 Task: Sort the products in the category "Cheddar" by price (highest first).
Action: Mouse moved to (704, 256)
Screenshot: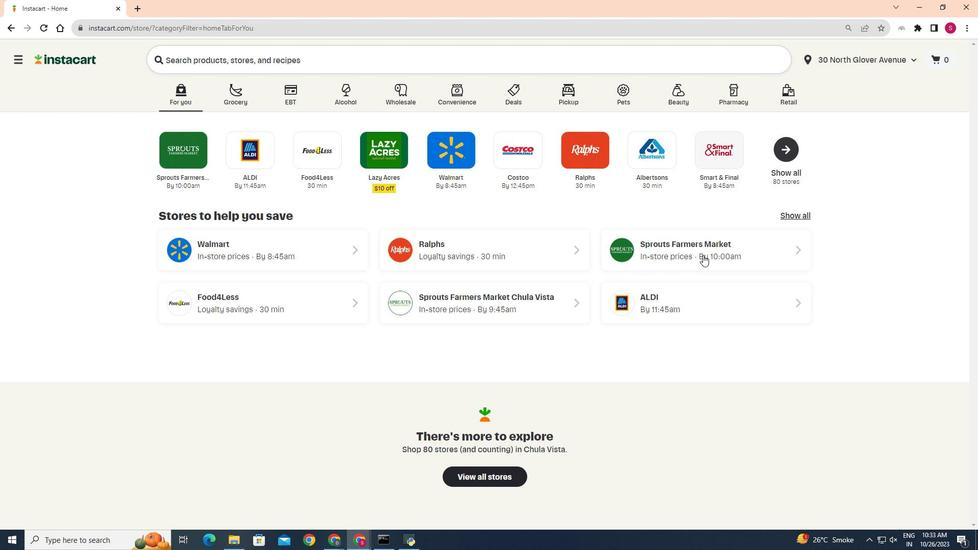
Action: Mouse pressed left at (704, 256)
Screenshot: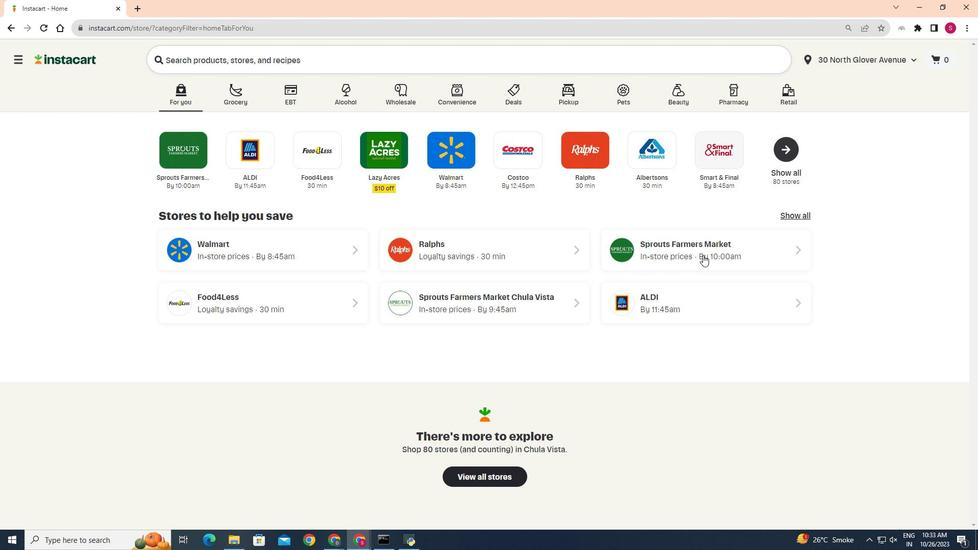 
Action: Mouse moved to (38, 461)
Screenshot: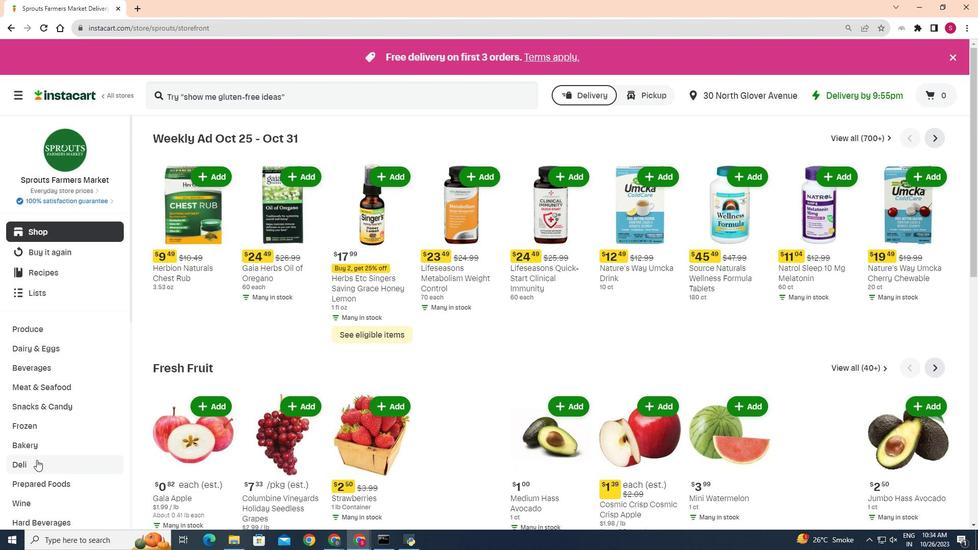 
Action: Mouse pressed left at (38, 461)
Screenshot: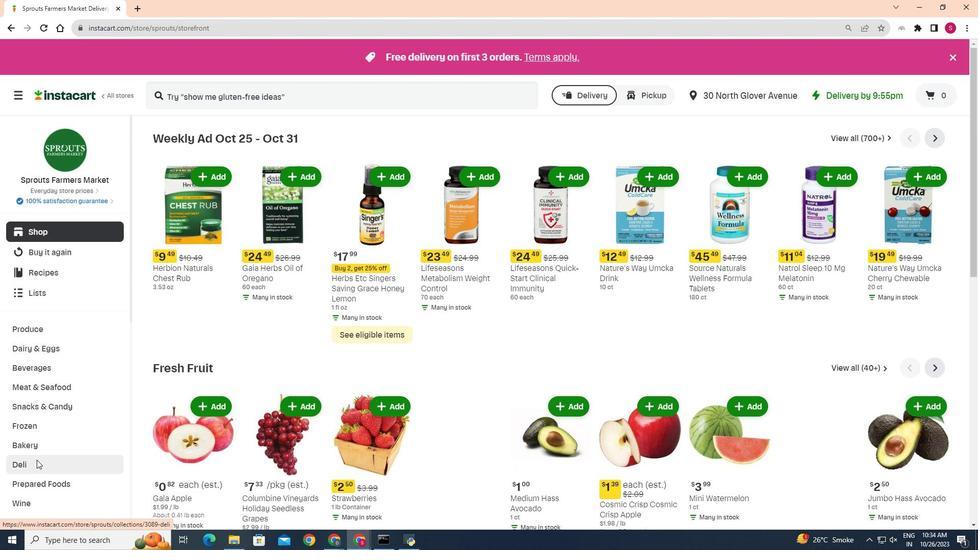 
Action: Mouse moved to (264, 162)
Screenshot: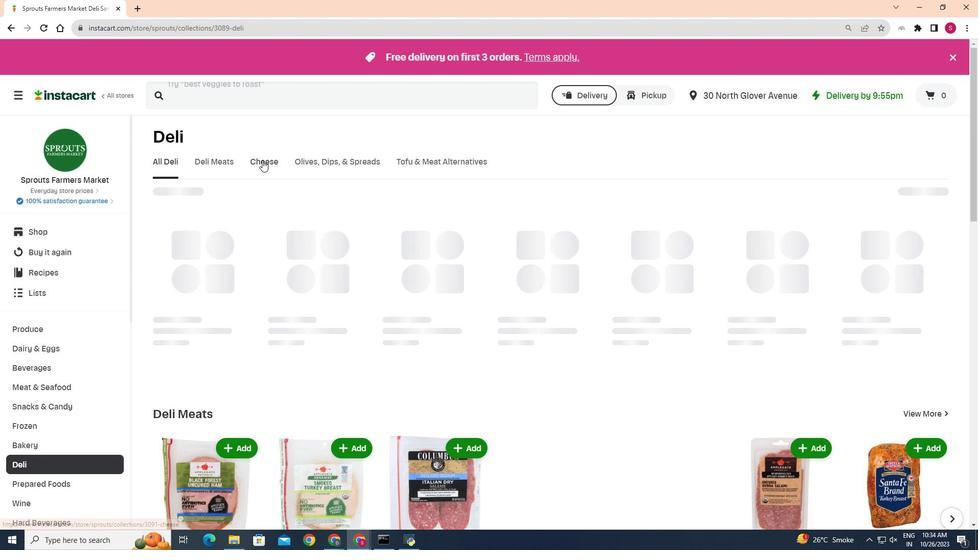 
Action: Mouse pressed left at (264, 162)
Screenshot: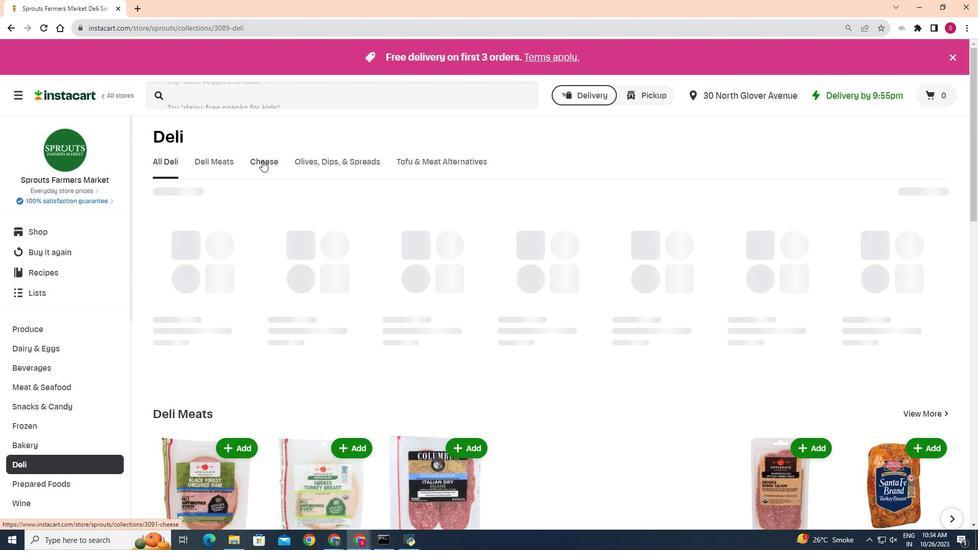 
Action: Mouse moved to (242, 212)
Screenshot: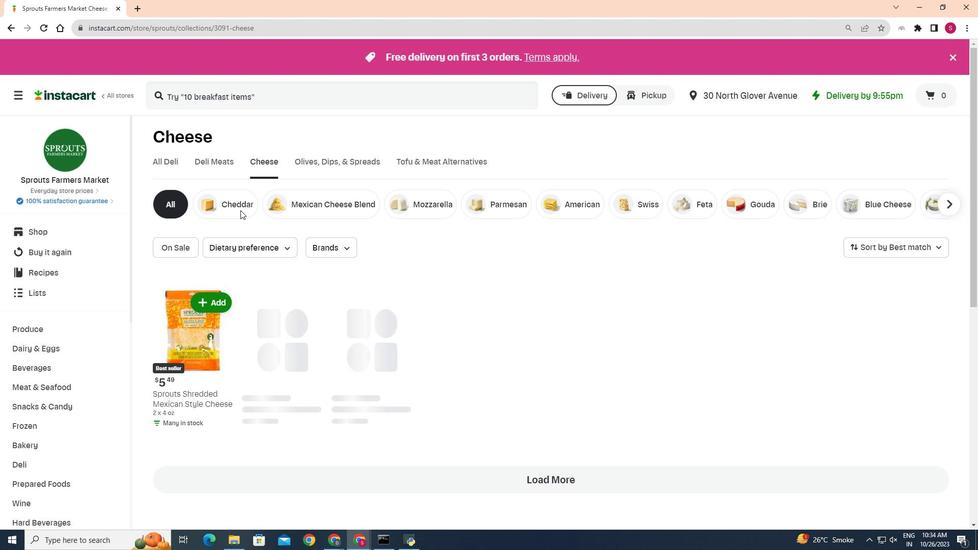 
Action: Mouse pressed left at (242, 212)
Screenshot: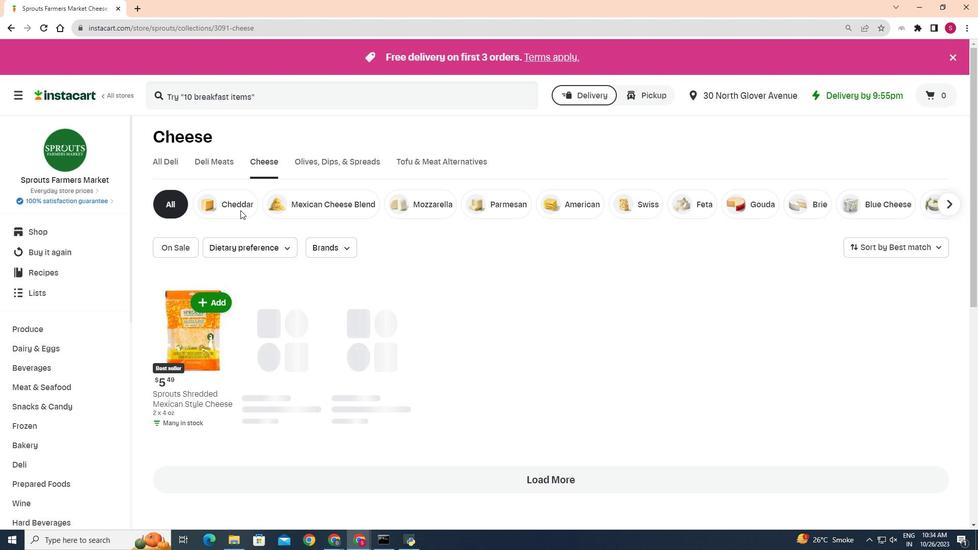 
Action: Mouse moved to (941, 241)
Screenshot: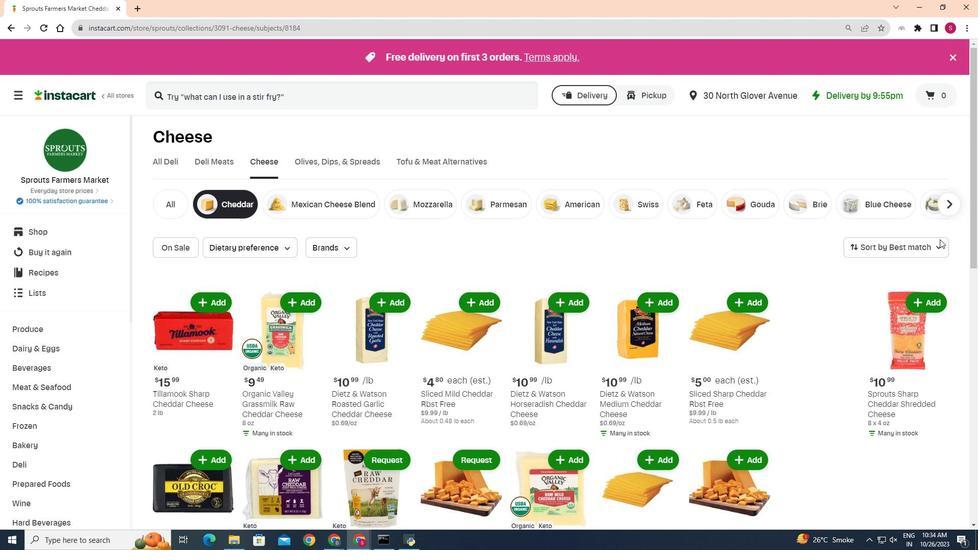 
Action: Mouse pressed left at (941, 241)
Screenshot: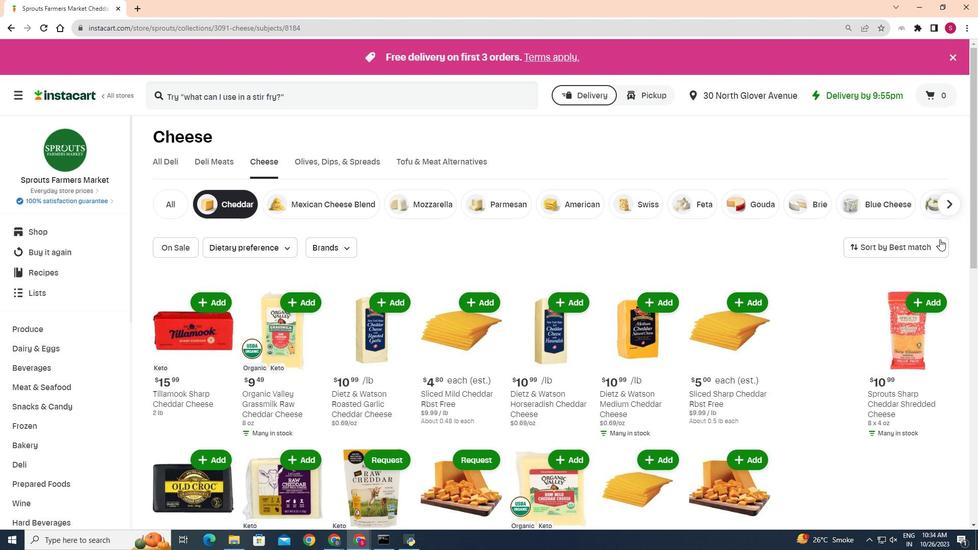 
Action: Mouse moved to (924, 311)
Screenshot: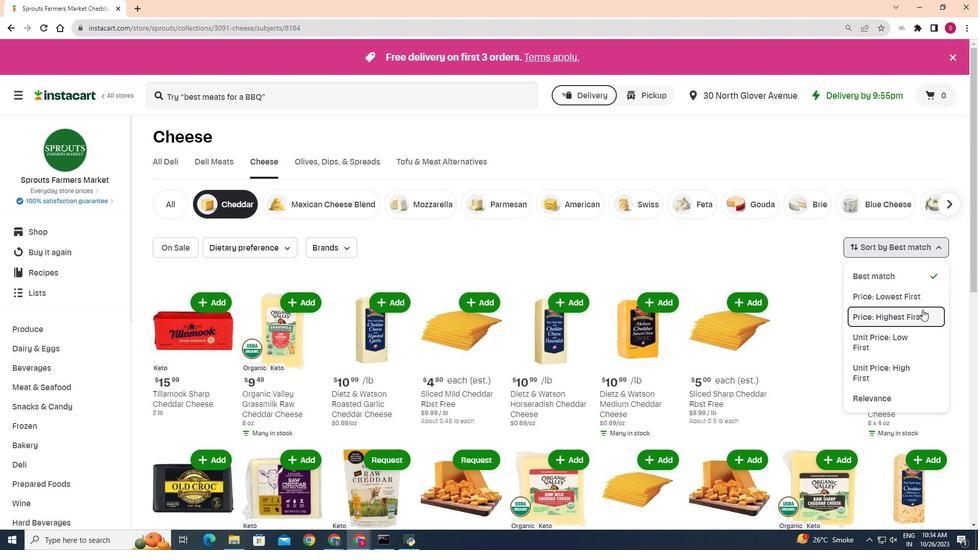 
Action: Mouse pressed left at (924, 311)
Screenshot: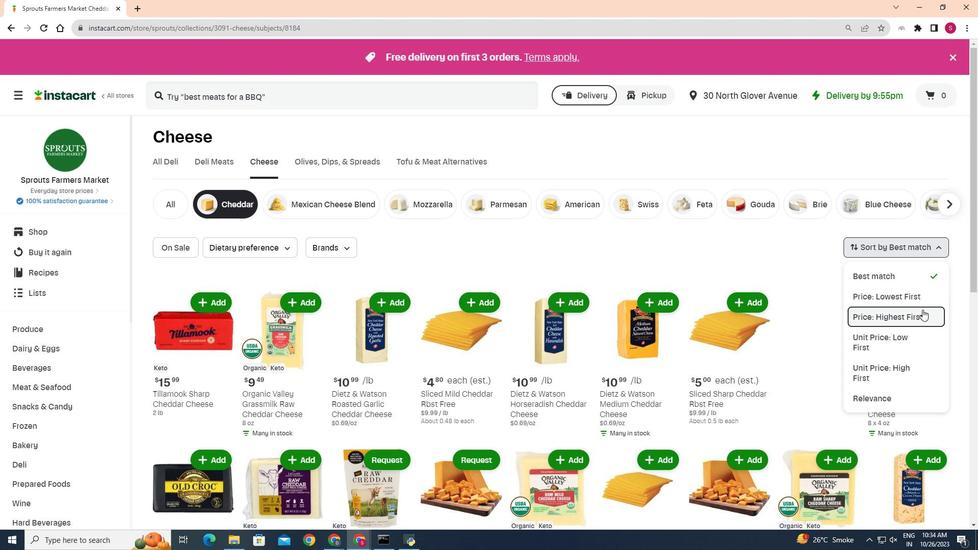 
Action: Mouse moved to (571, 266)
Screenshot: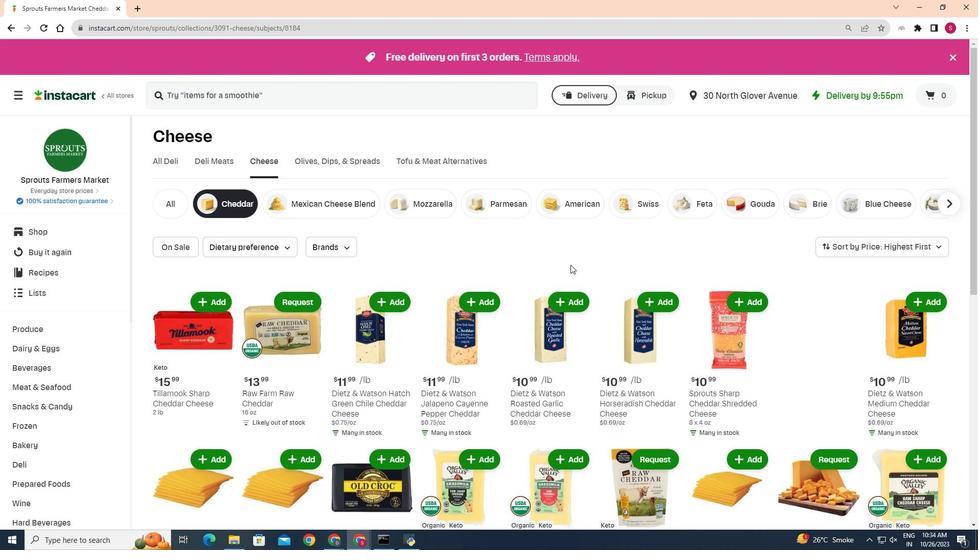 
Action: Mouse scrolled (571, 266) with delta (0, 0)
Screenshot: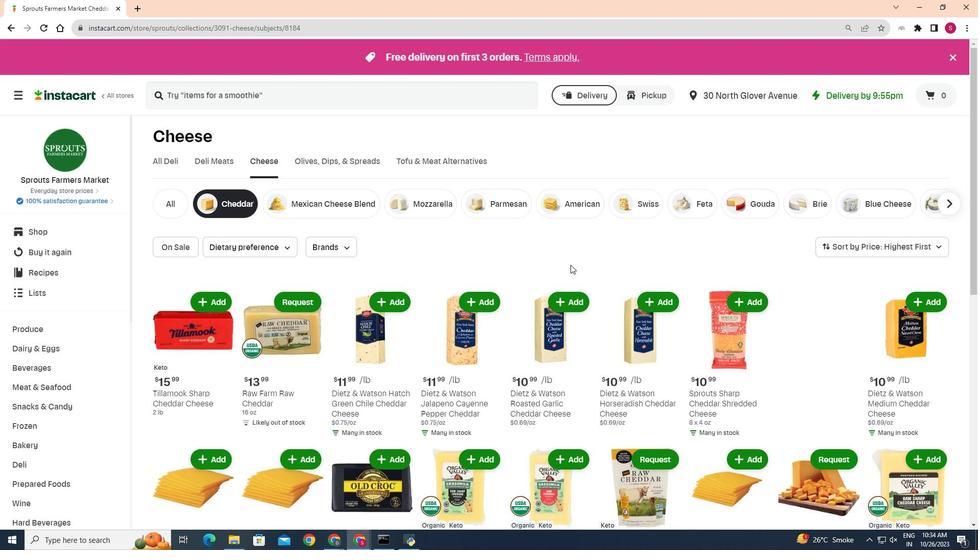 
Action: Mouse moved to (579, 266)
Screenshot: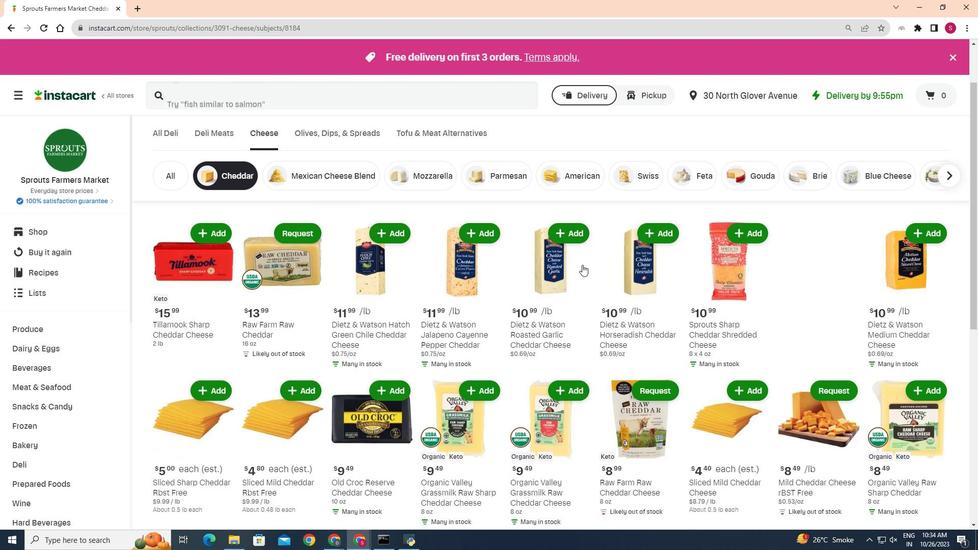 
Action: Mouse scrolled (579, 266) with delta (0, 0)
Screenshot: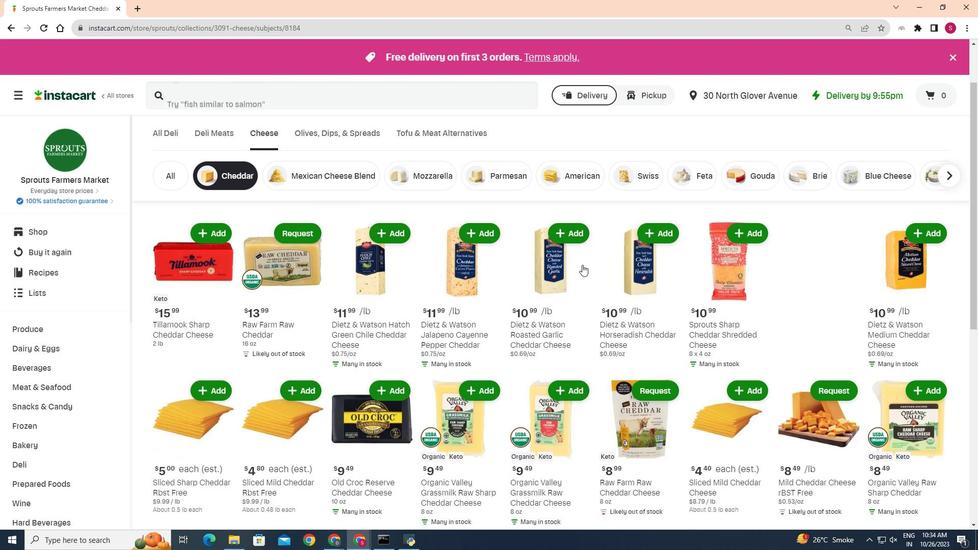 
Action: Mouse moved to (584, 266)
Screenshot: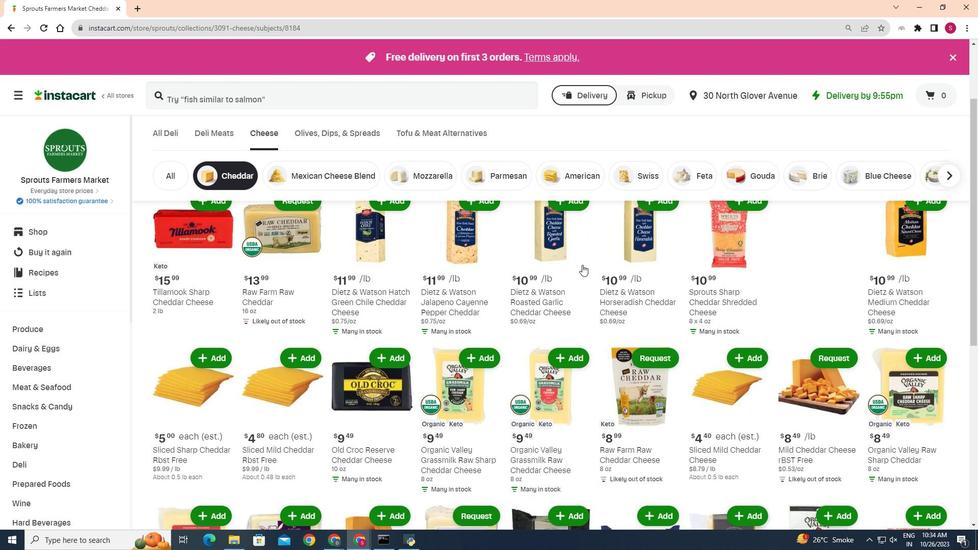 
Action: Mouse scrolled (584, 266) with delta (0, 0)
Screenshot: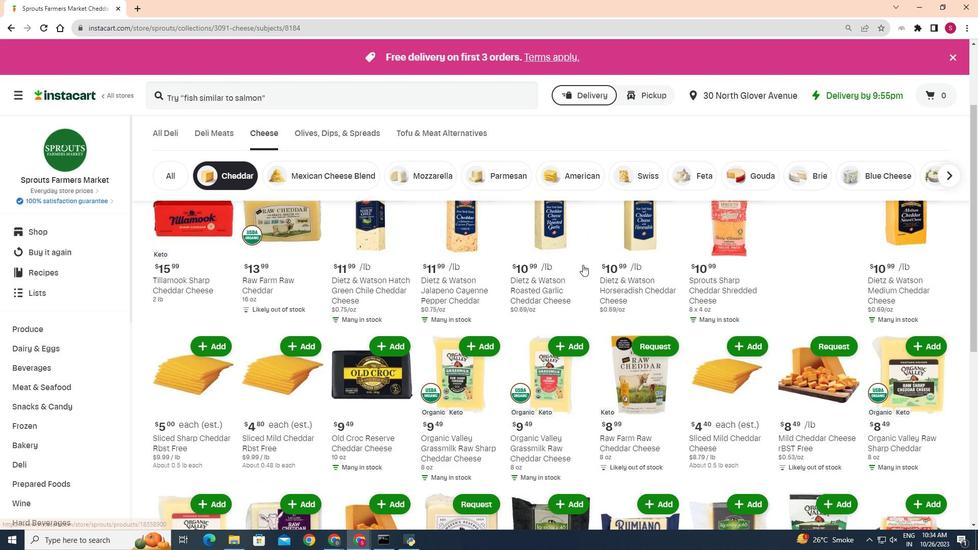 
Action: Mouse moved to (585, 266)
Screenshot: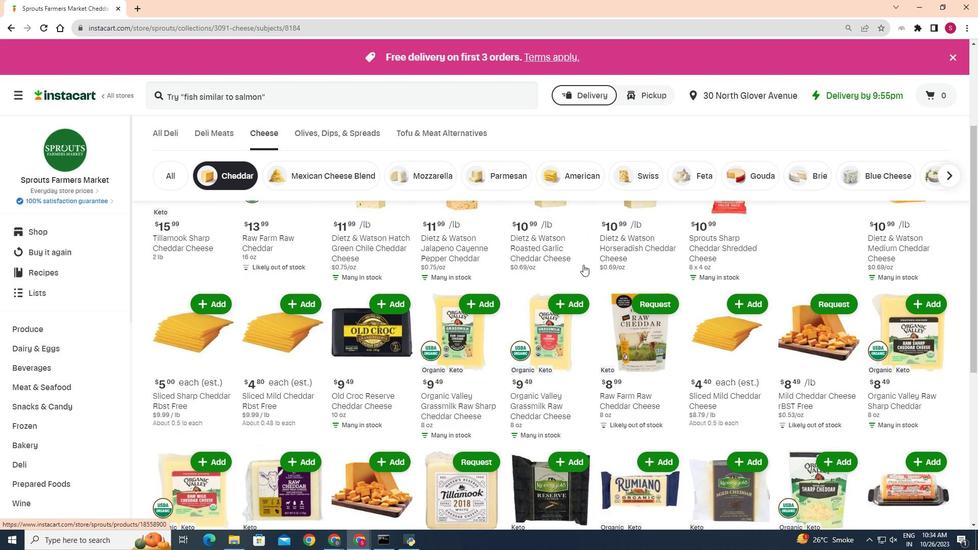 
Action: Mouse scrolled (585, 266) with delta (0, 0)
Screenshot: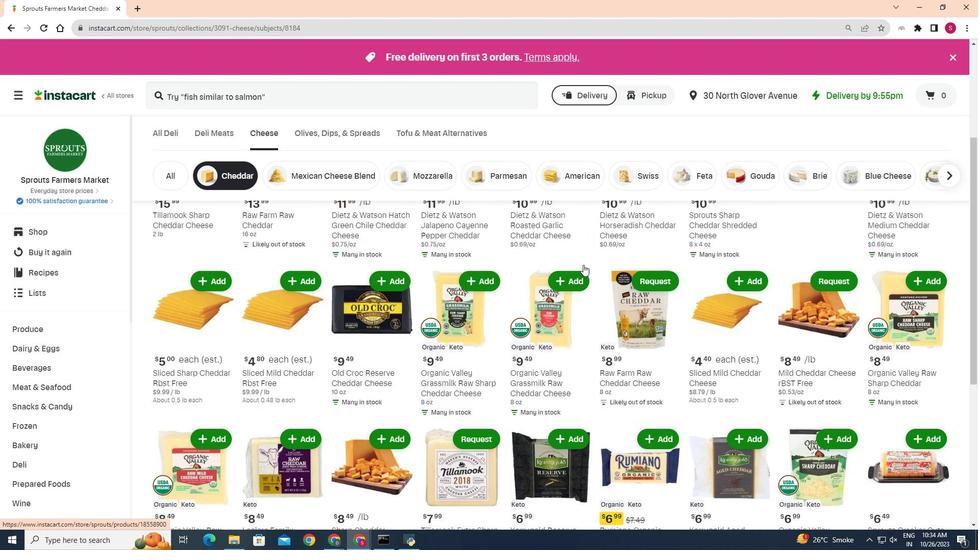 
Action: Mouse scrolled (585, 266) with delta (0, 0)
Screenshot: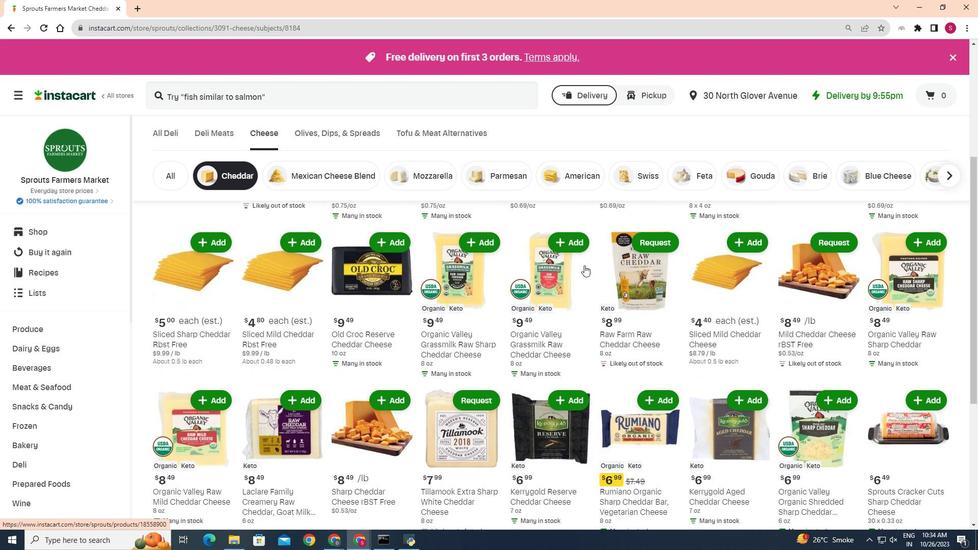 
Action: Mouse moved to (588, 266)
Screenshot: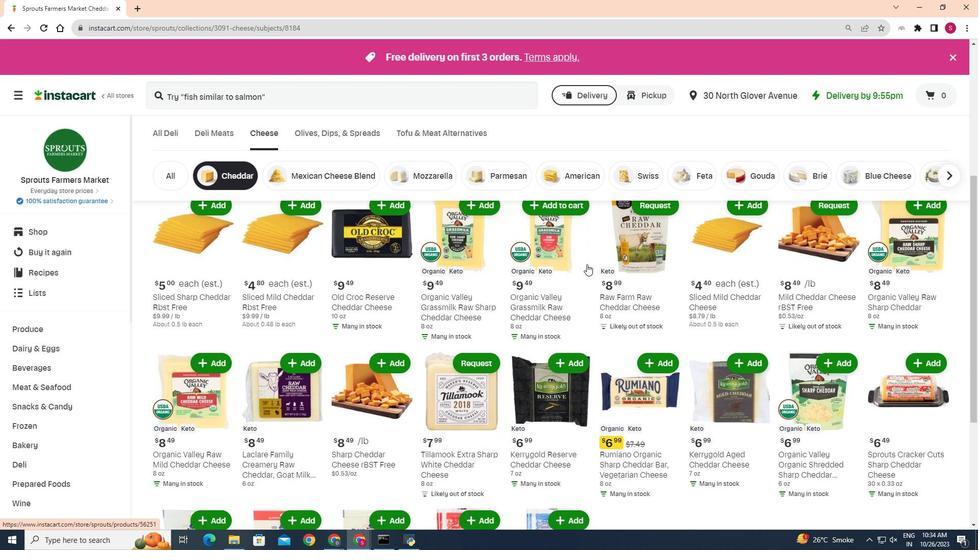 
Action: Mouse scrolled (588, 265) with delta (0, 0)
Screenshot: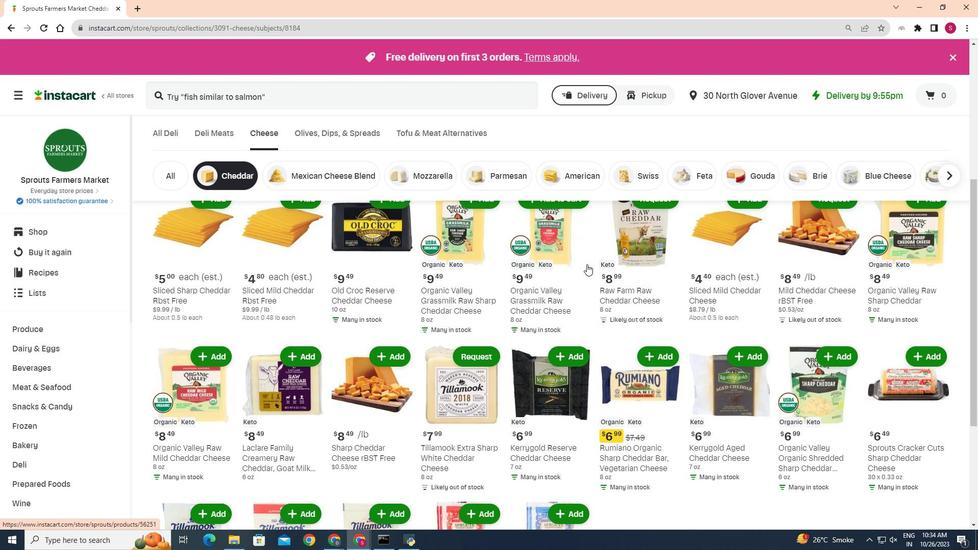 
Action: Mouse scrolled (588, 265) with delta (0, 0)
Screenshot: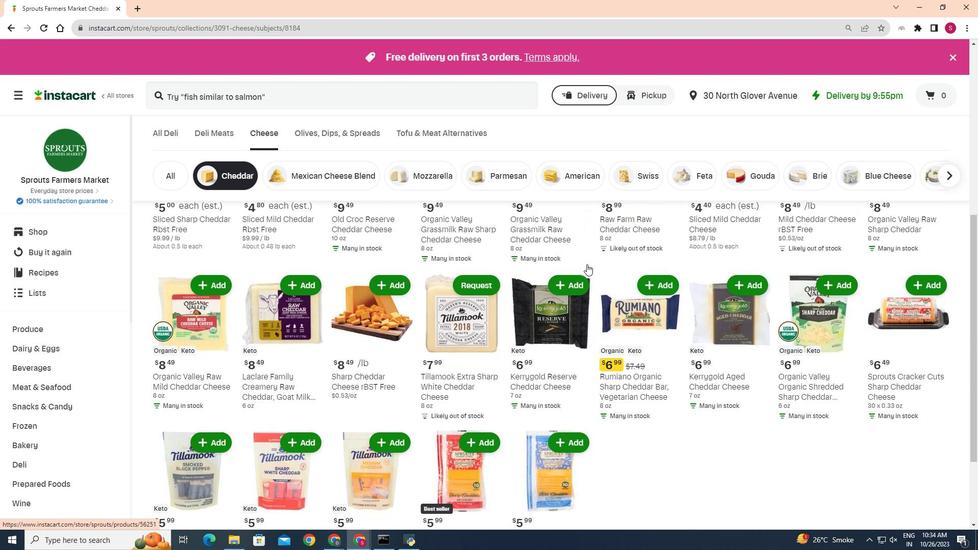 
Action: Mouse scrolled (588, 265) with delta (0, 0)
Screenshot: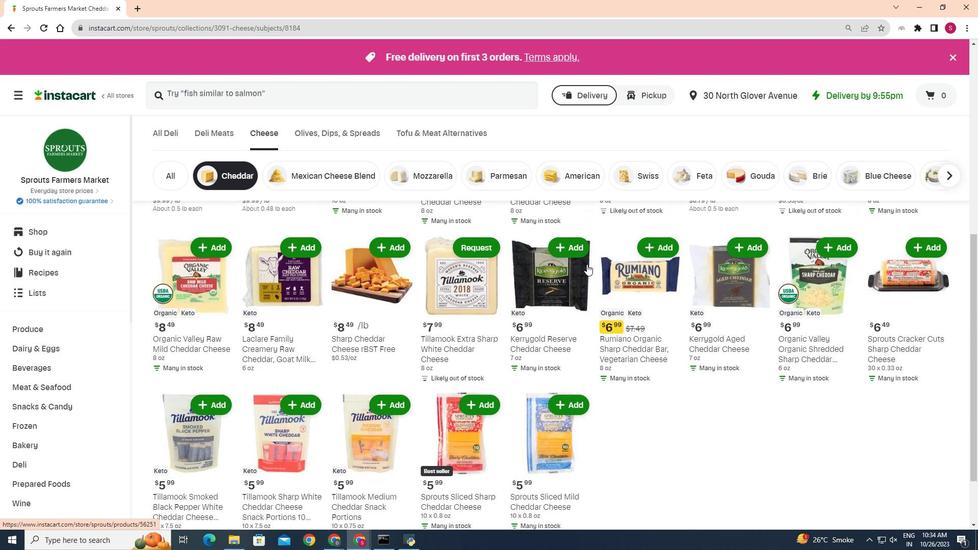 
Action: Mouse scrolled (588, 265) with delta (0, 0)
Screenshot: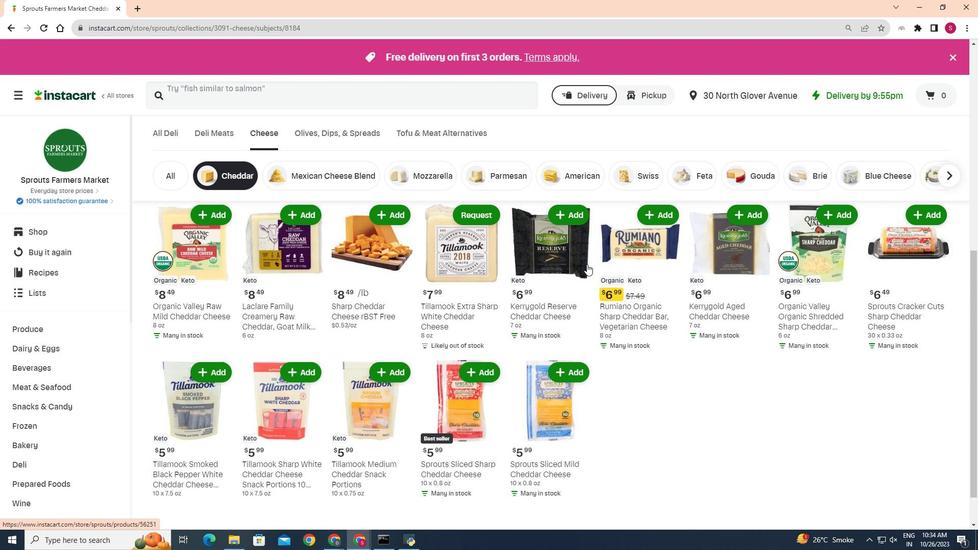 
Action: Mouse scrolled (588, 265) with delta (0, 0)
Screenshot: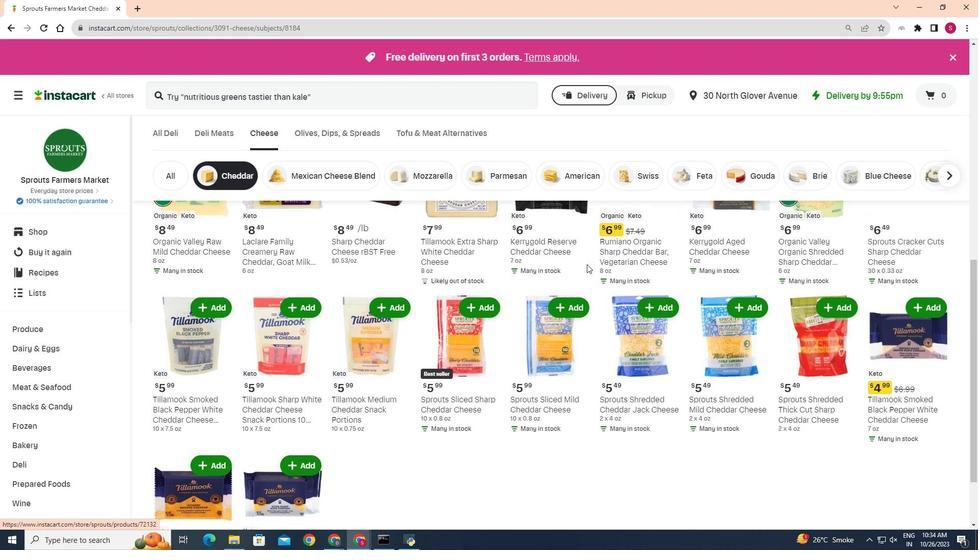 
Action: Mouse scrolled (588, 265) with delta (0, 0)
Screenshot: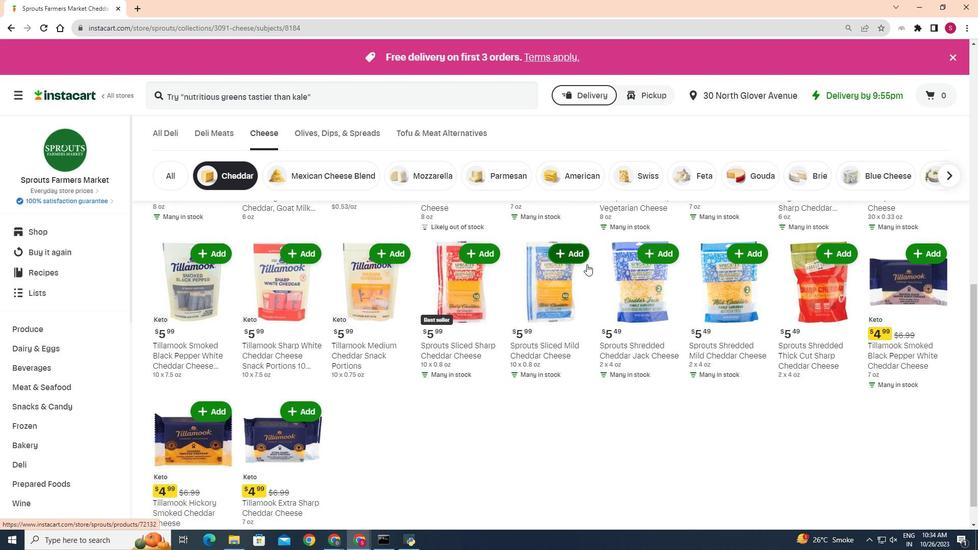 
Action: Mouse scrolled (588, 265) with delta (0, 0)
Screenshot: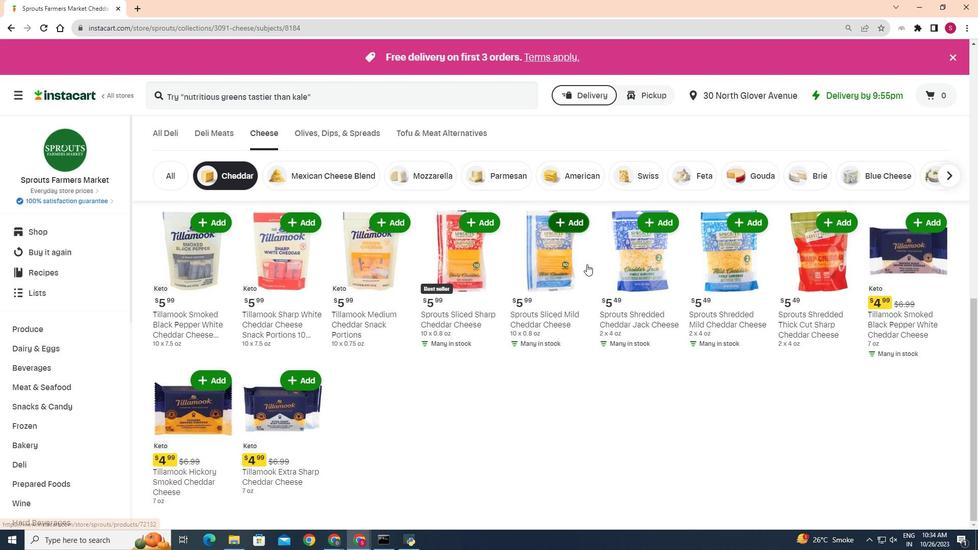 
Action: Mouse moved to (587, 266)
Screenshot: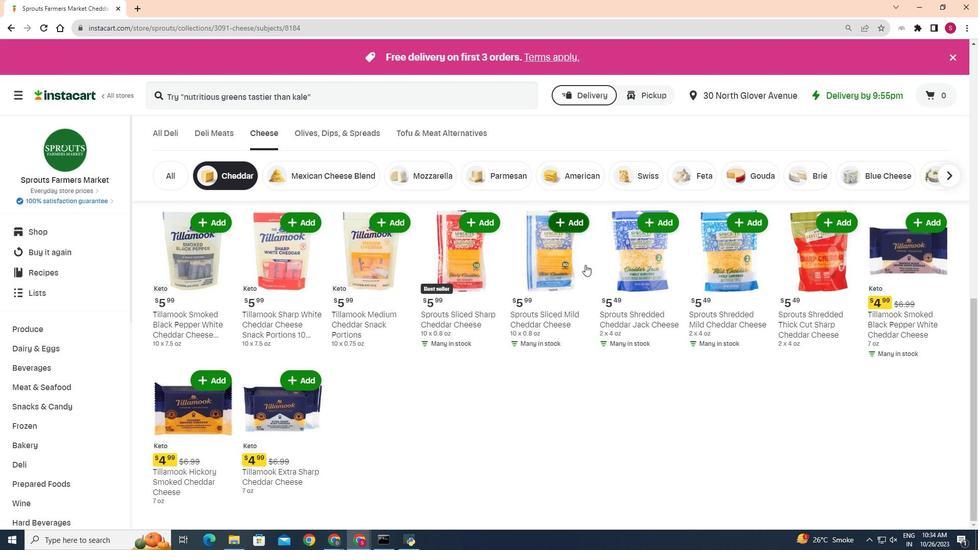 
